 Task: Select the never option in the open repository in the parent folder.
Action: Mouse moved to (20, 489)
Screenshot: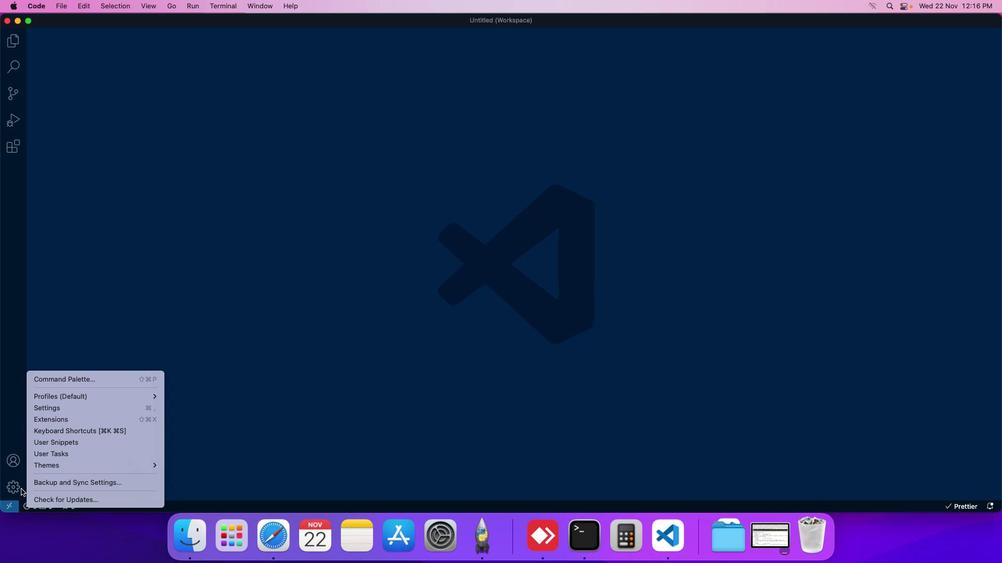
Action: Mouse pressed left at (20, 489)
Screenshot: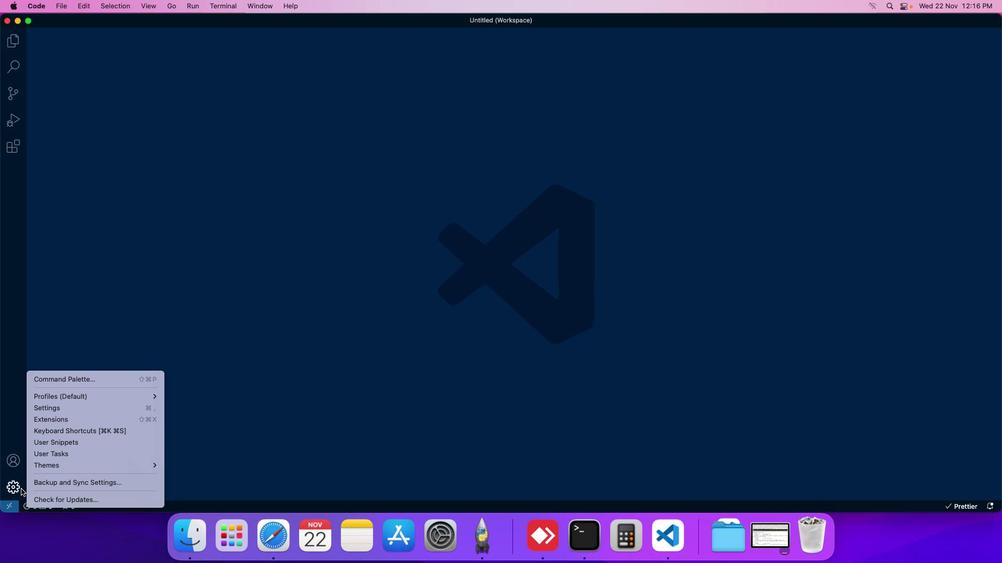 
Action: Mouse moved to (52, 407)
Screenshot: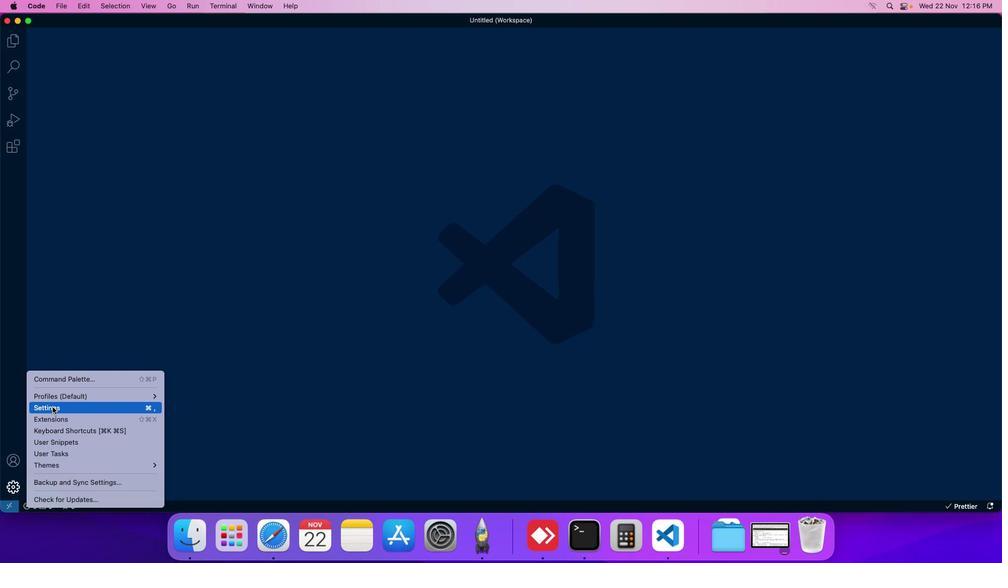
Action: Mouse pressed left at (52, 407)
Screenshot: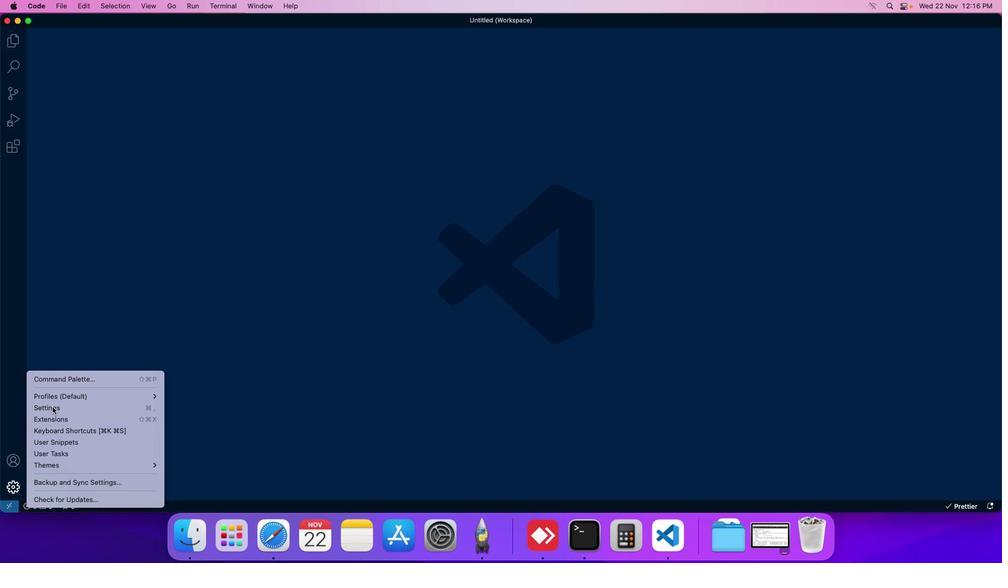 
Action: Mouse moved to (238, 87)
Screenshot: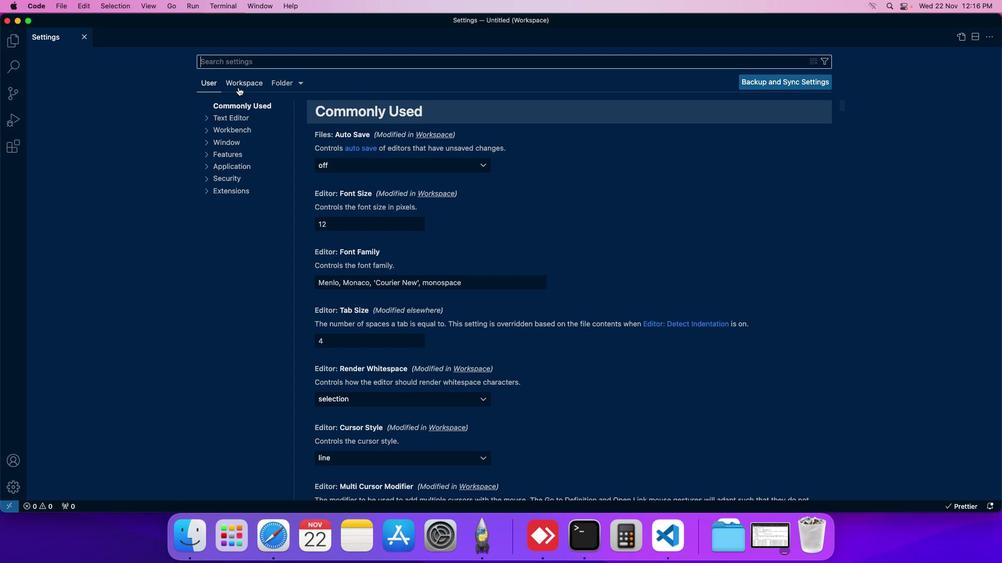 
Action: Mouse pressed left at (238, 87)
Screenshot: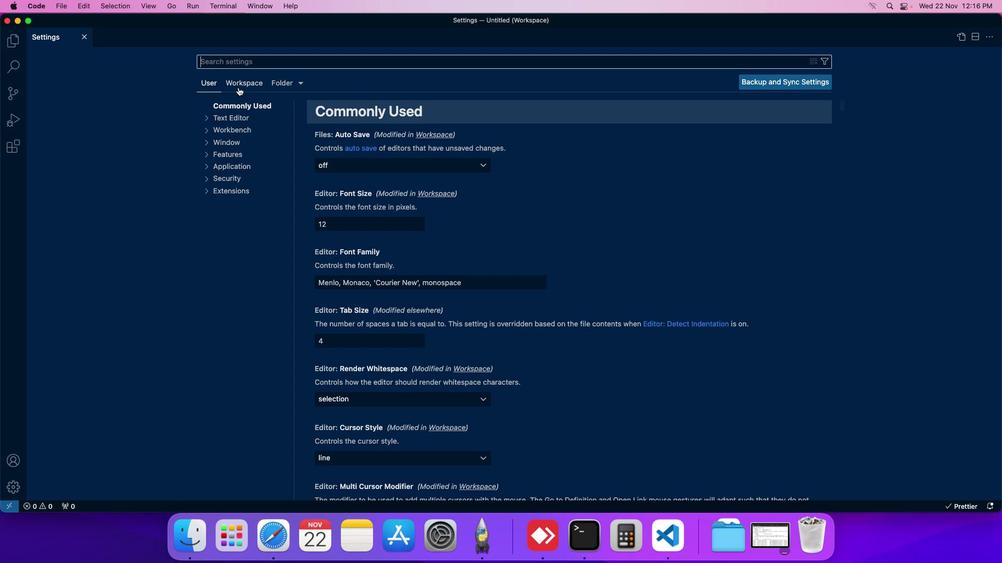 
Action: Mouse moved to (227, 174)
Screenshot: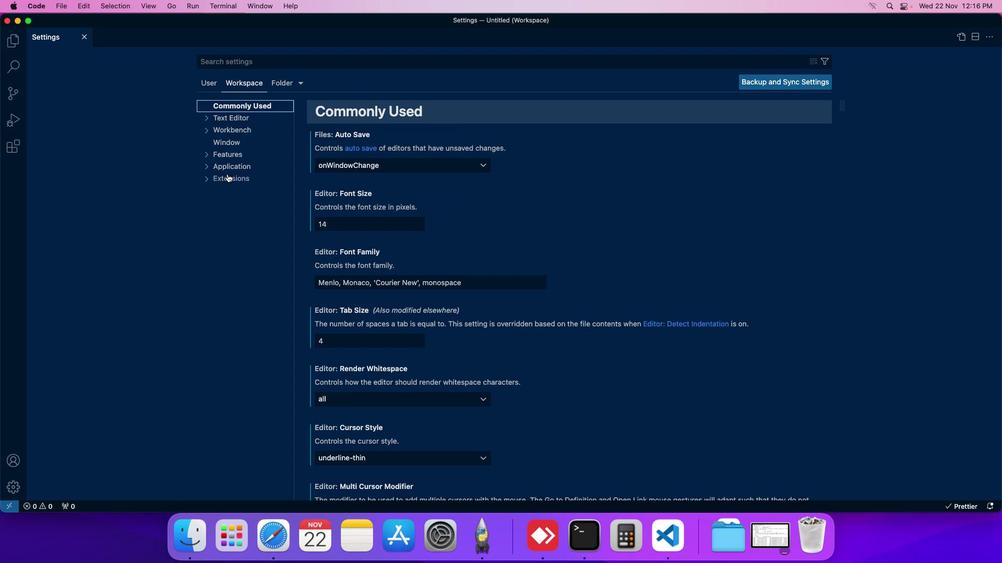 
Action: Mouse pressed left at (227, 174)
Screenshot: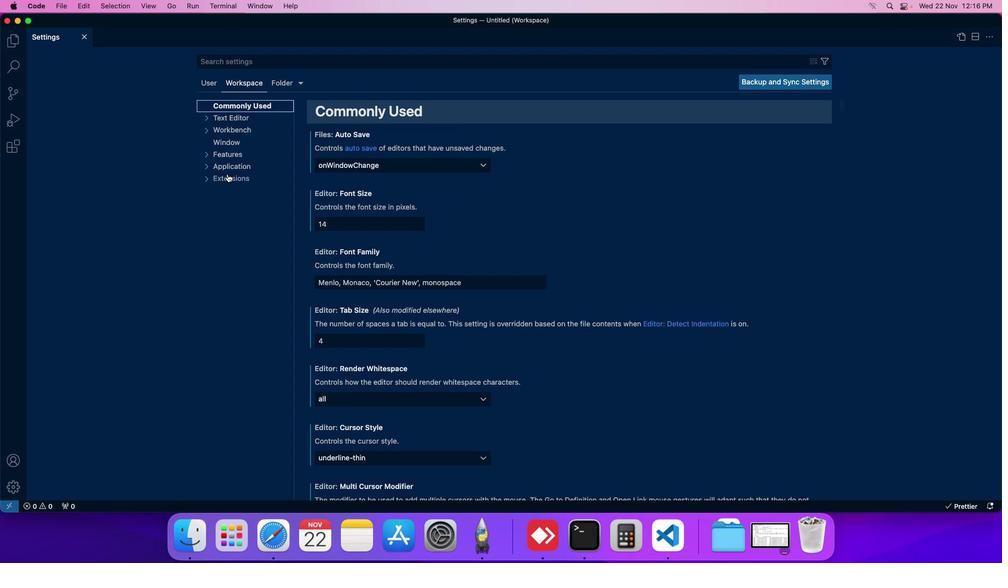 
Action: Mouse moved to (226, 227)
Screenshot: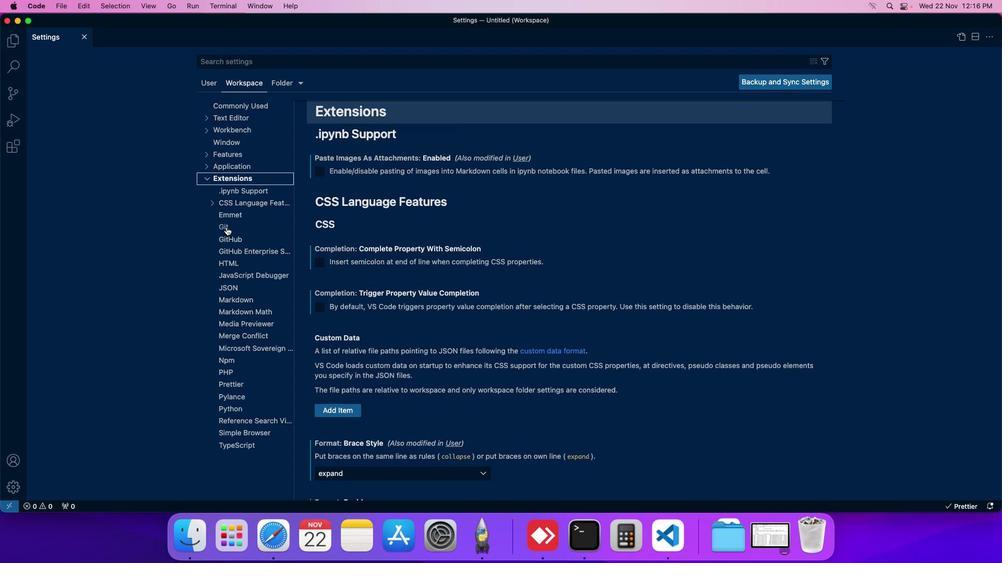 
Action: Mouse pressed left at (226, 227)
Screenshot: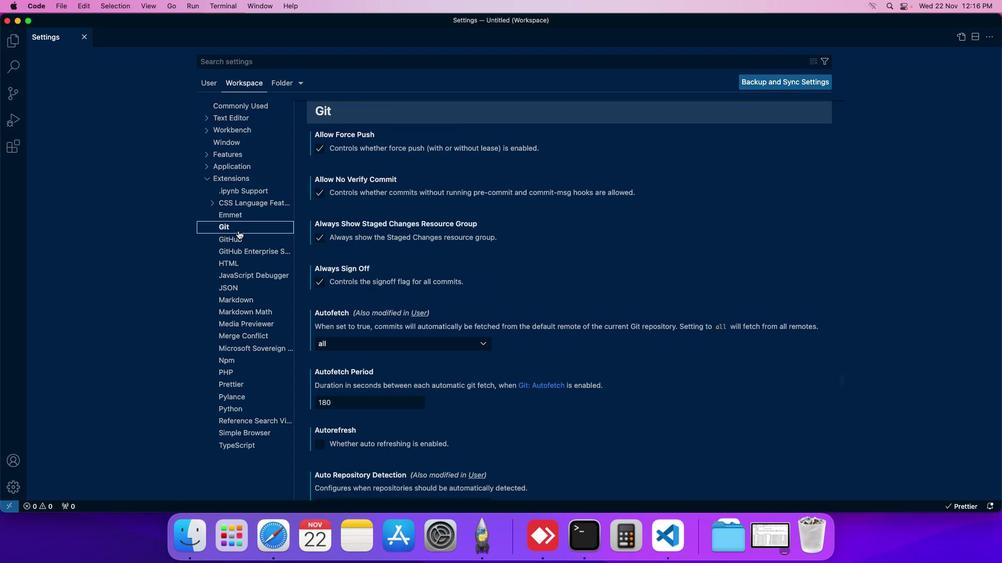 
Action: Mouse moved to (367, 285)
Screenshot: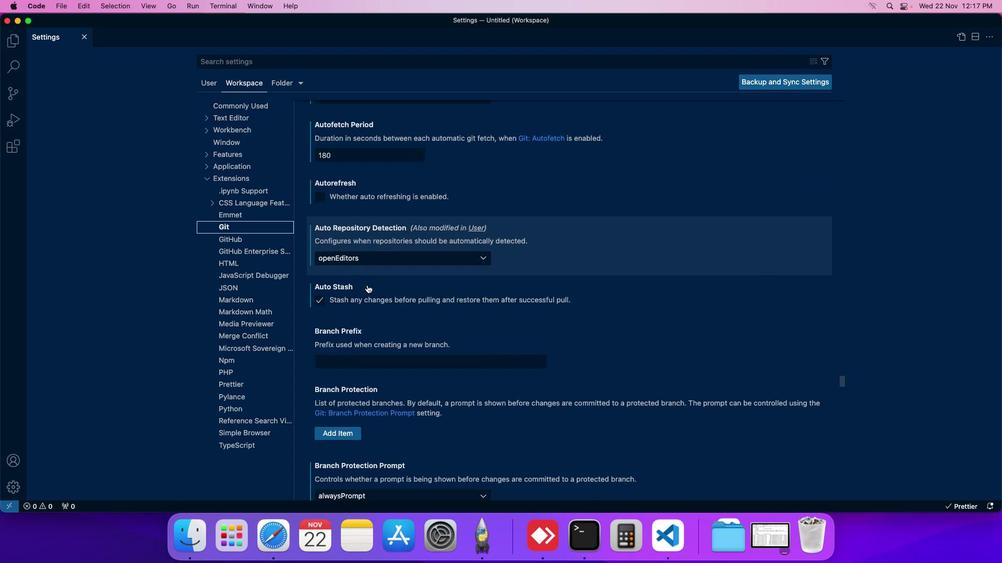 
Action: Mouse scrolled (367, 285) with delta (0, 0)
Screenshot: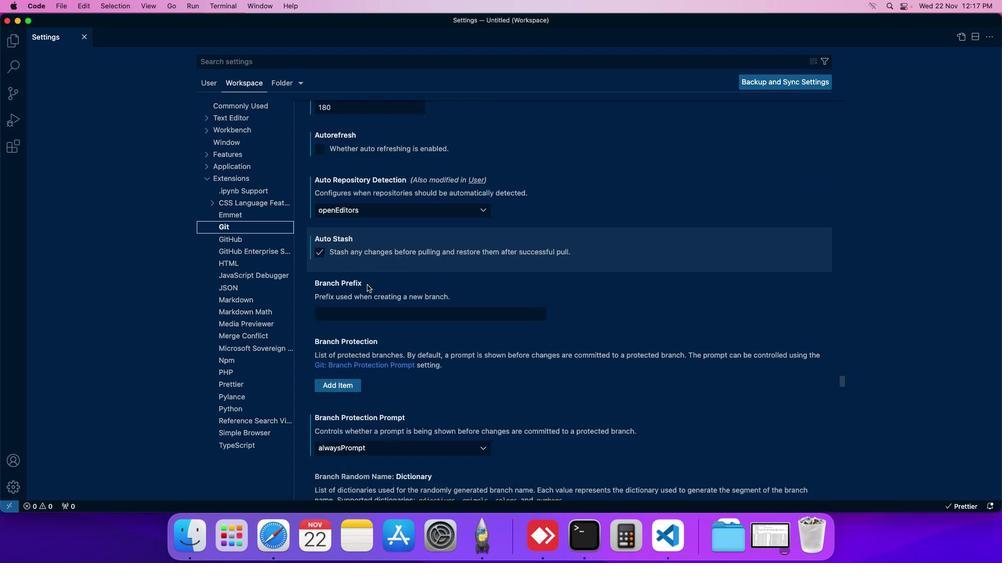 
Action: Mouse moved to (367, 285)
Screenshot: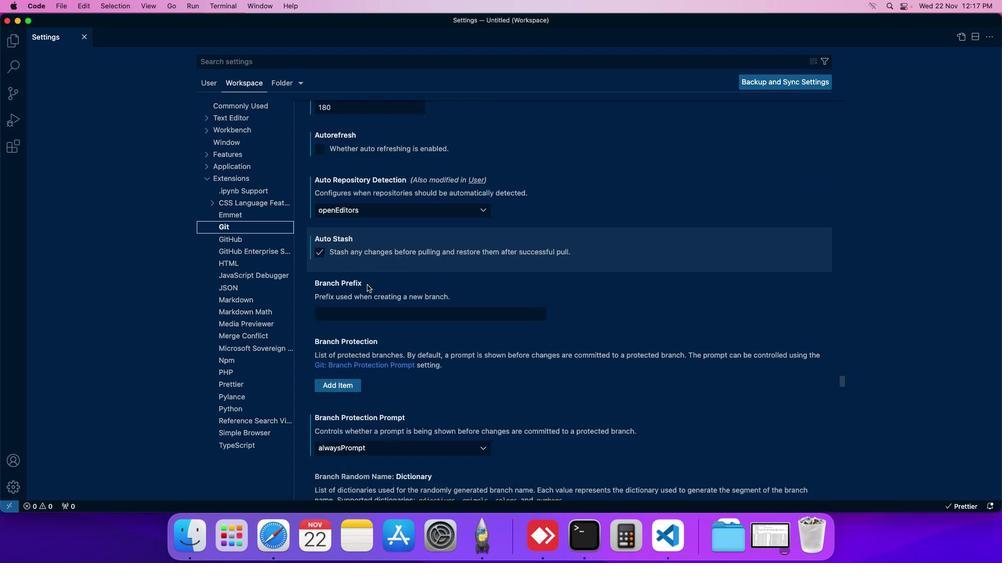
Action: Mouse scrolled (367, 285) with delta (0, 0)
Screenshot: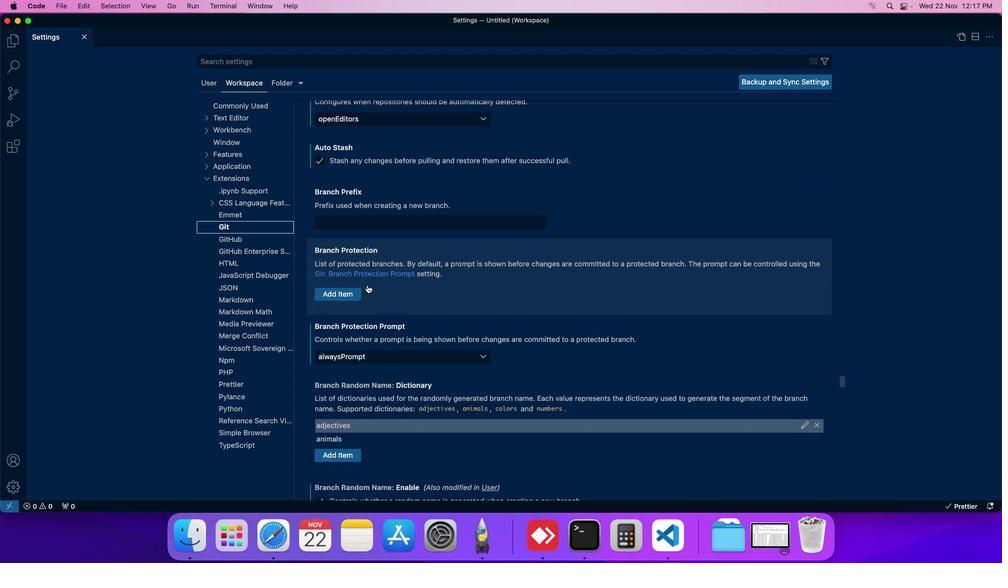 
Action: Mouse scrolled (367, 285) with delta (0, 0)
Screenshot: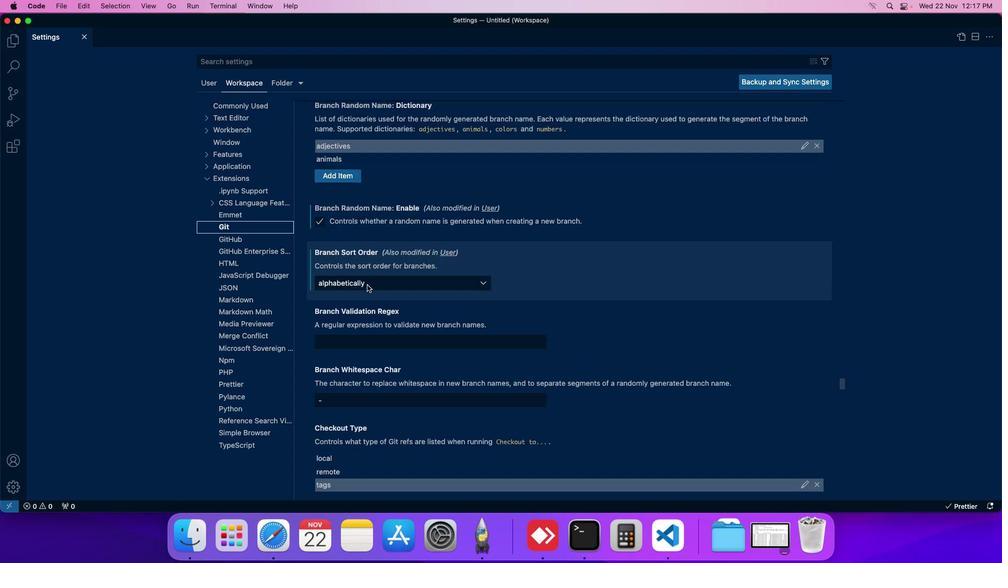 
Action: Mouse scrolled (367, 285) with delta (0, -1)
Screenshot: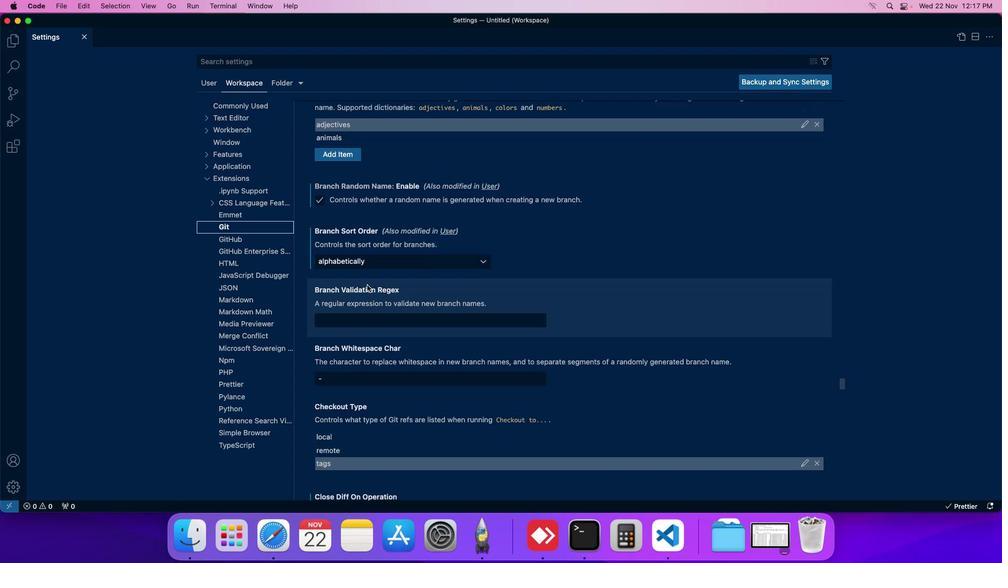 
Action: Mouse scrolled (367, 285) with delta (0, 0)
Screenshot: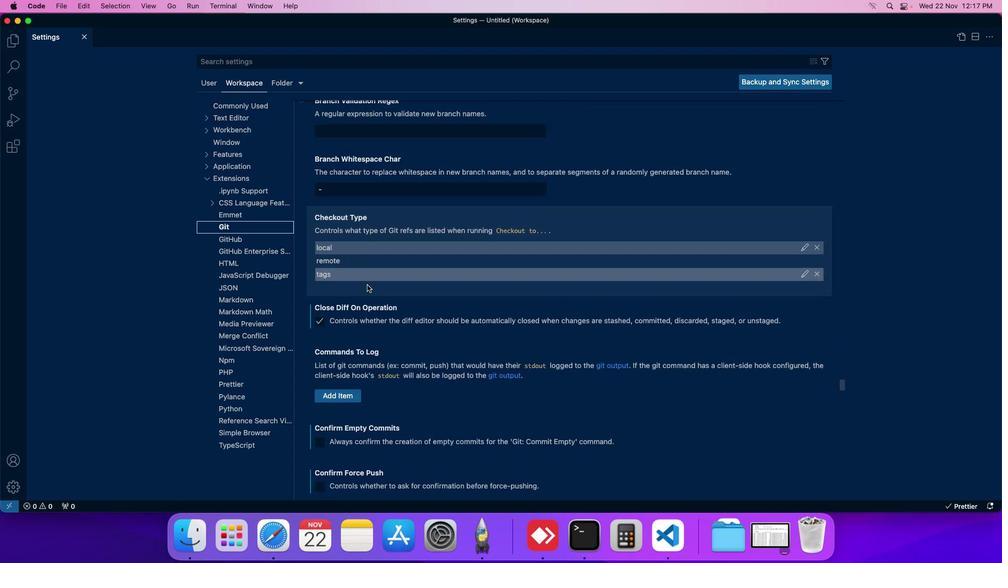
Action: Mouse scrolled (367, 285) with delta (0, 0)
Screenshot: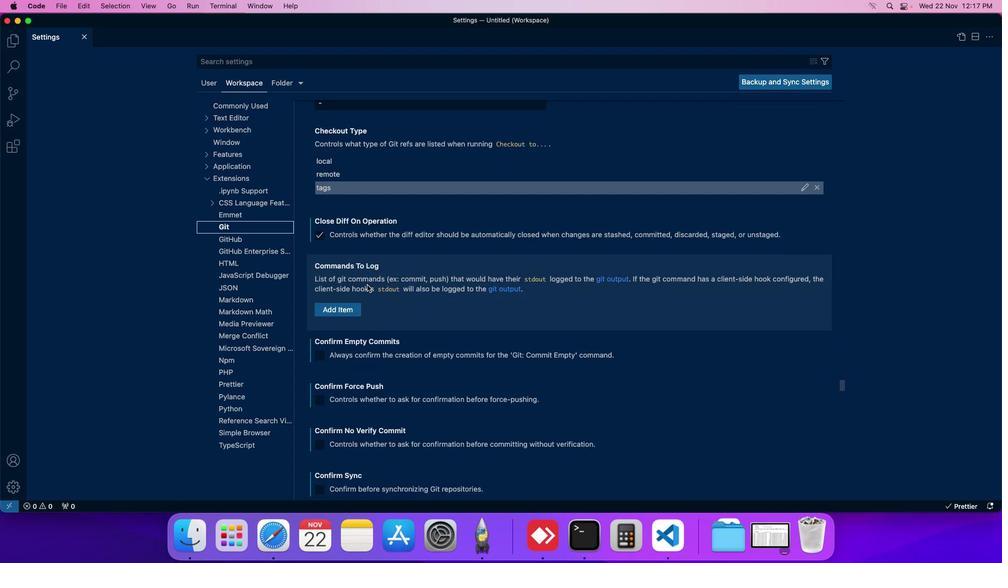 
Action: Mouse scrolled (367, 285) with delta (0, 0)
Screenshot: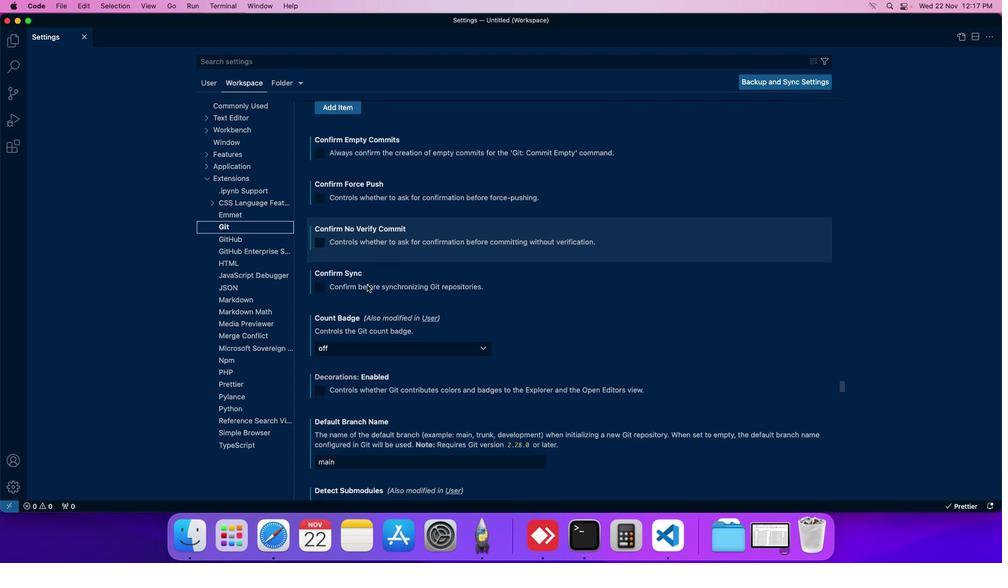 
Action: Mouse scrolled (367, 285) with delta (0, 0)
Screenshot: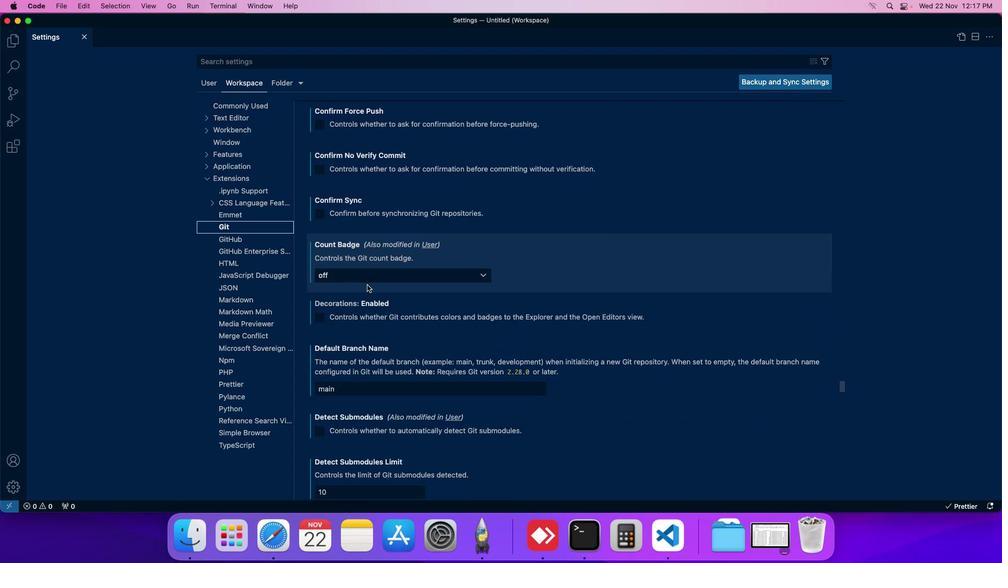 
Action: Mouse scrolled (367, 285) with delta (0, 0)
Screenshot: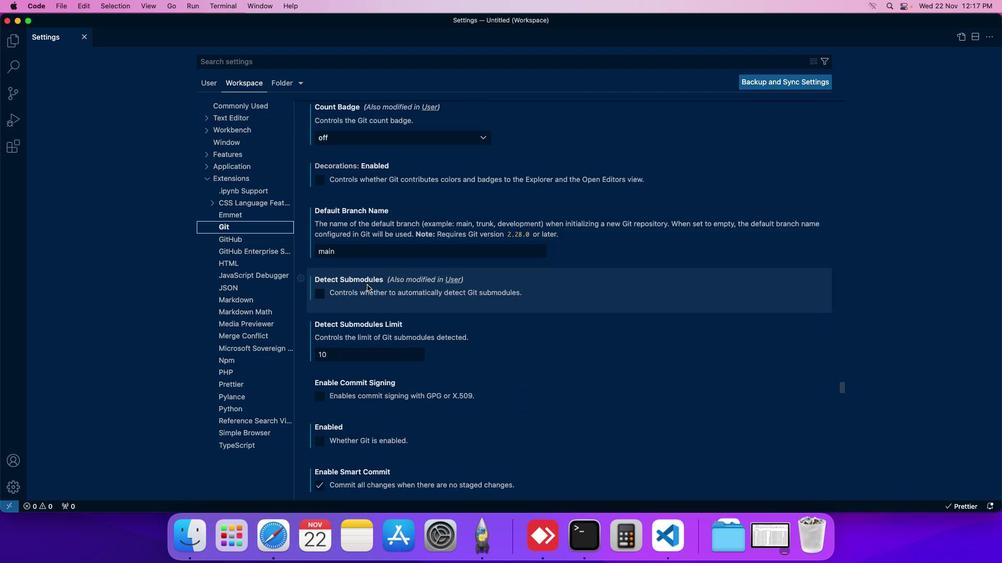 
Action: Mouse scrolled (367, 285) with delta (0, 0)
Screenshot: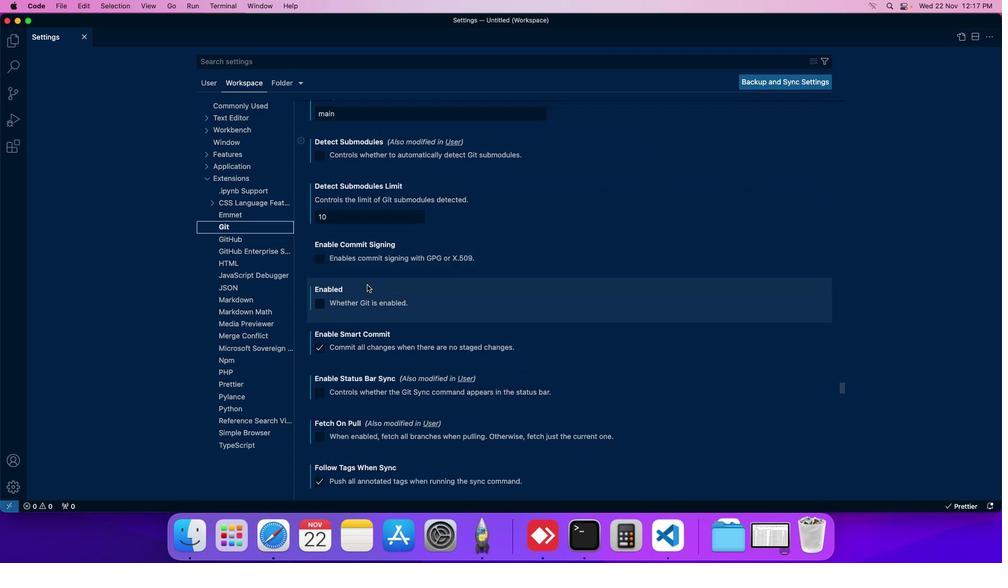 
Action: Mouse scrolled (367, 285) with delta (0, 0)
Screenshot: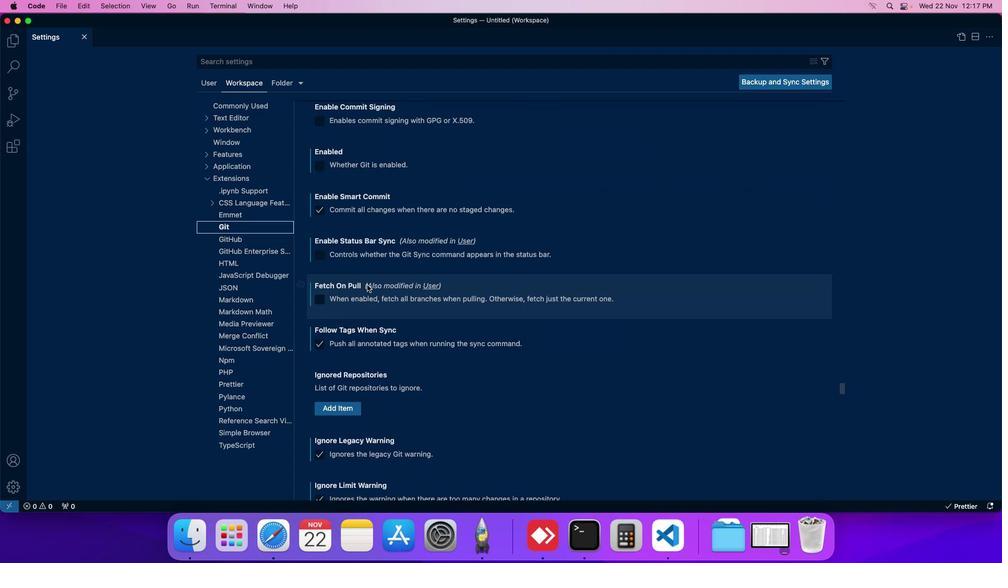 
Action: Mouse scrolled (367, 285) with delta (0, 0)
Screenshot: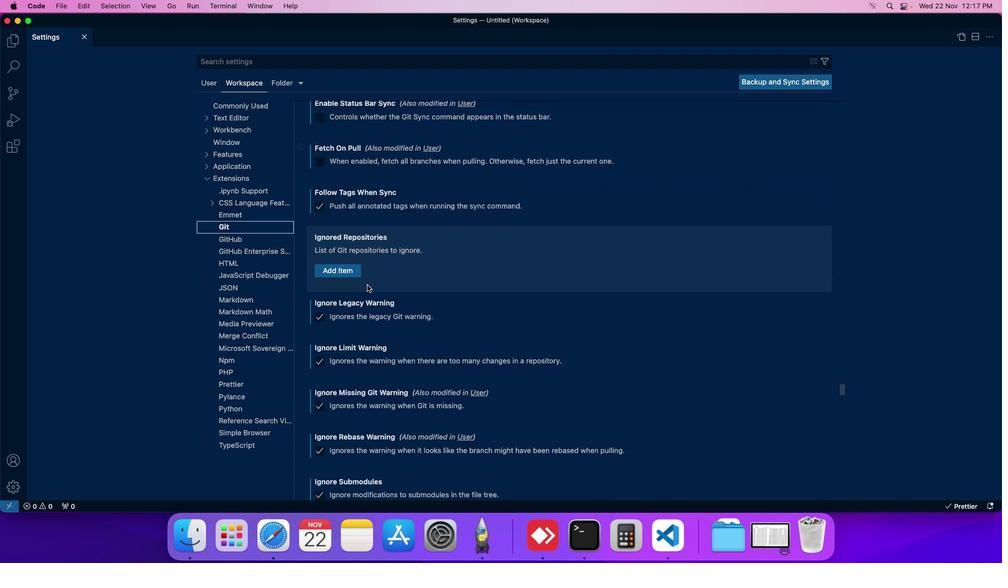 
Action: Mouse scrolled (367, 285) with delta (0, 0)
Screenshot: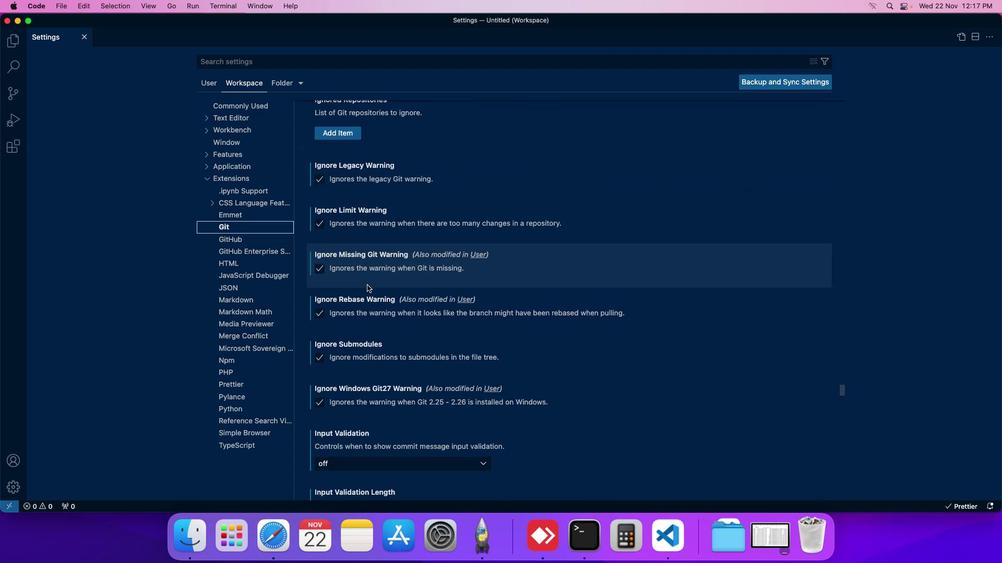 
Action: Mouse scrolled (367, 285) with delta (0, 0)
Screenshot: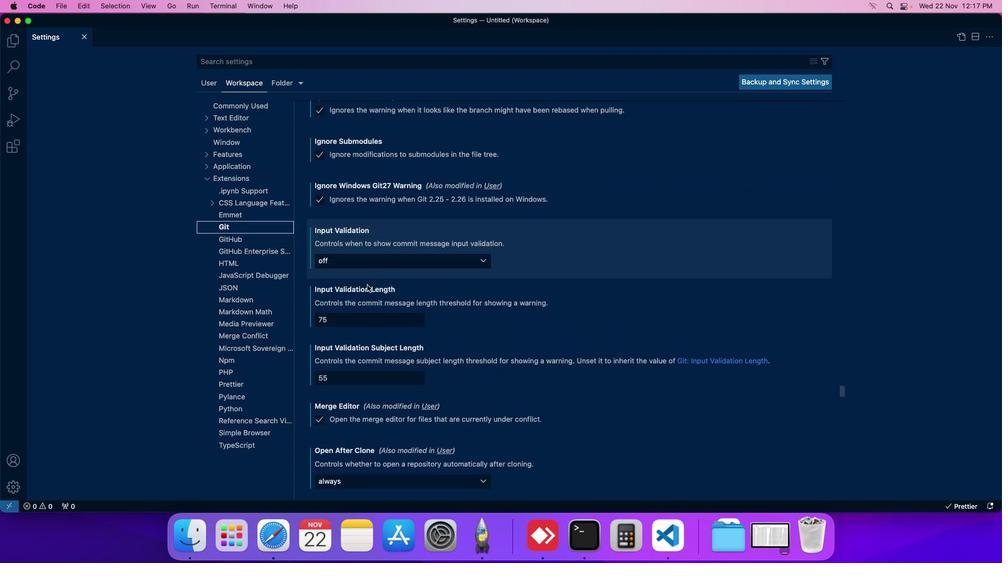 
Action: Mouse scrolled (367, 285) with delta (0, 0)
Screenshot: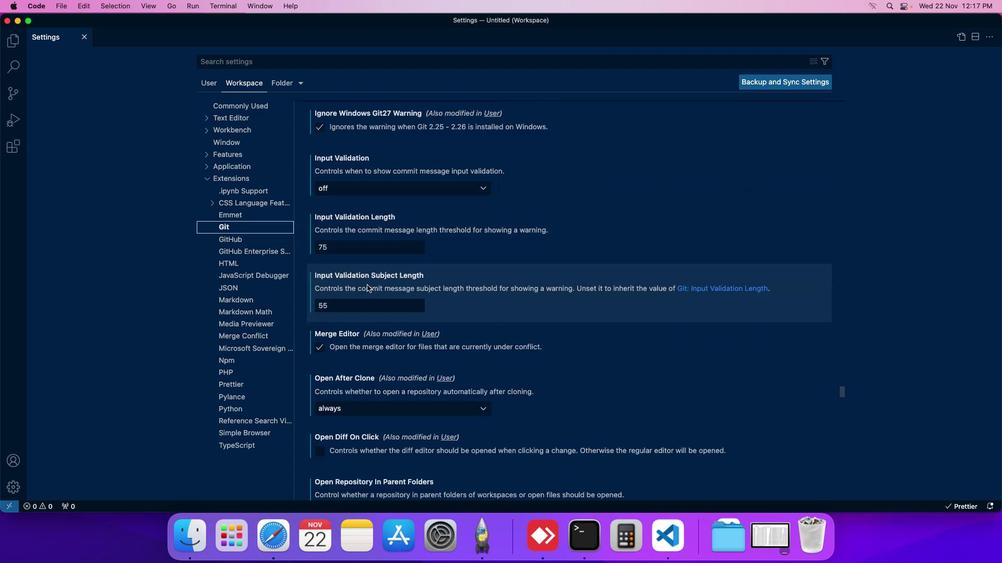 
Action: Mouse scrolled (367, 285) with delta (0, 0)
Screenshot: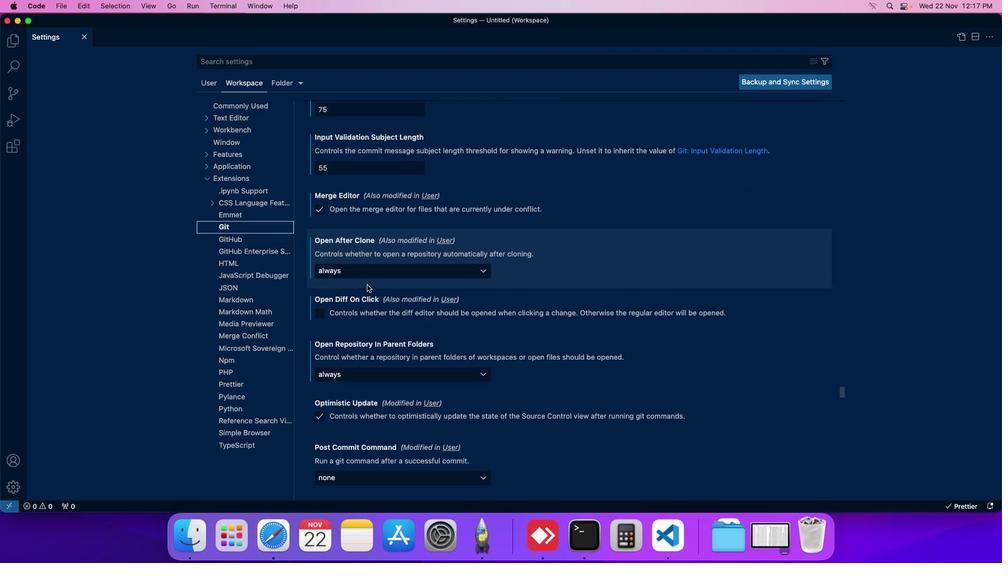 
Action: Mouse scrolled (367, 285) with delta (0, 0)
Screenshot: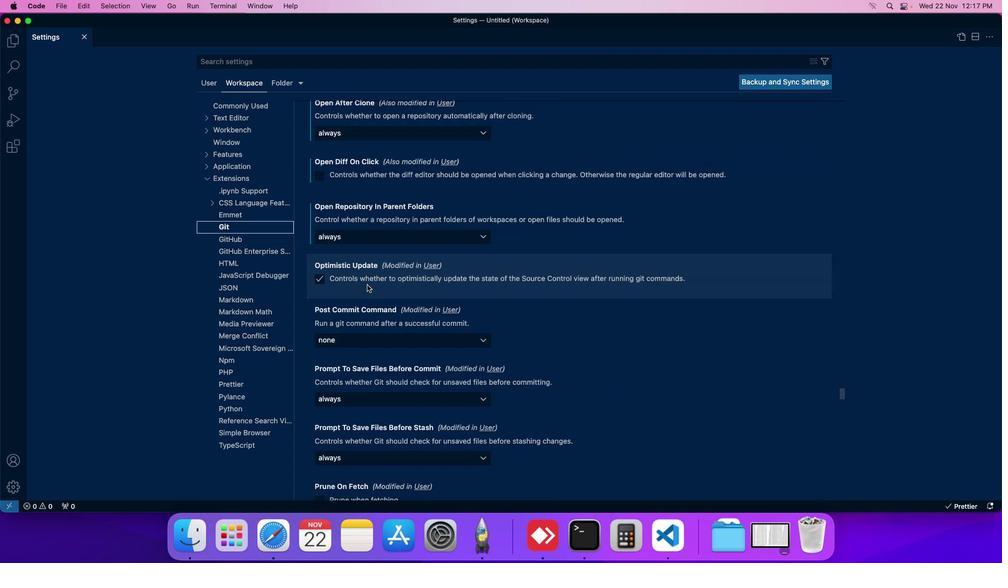 
Action: Mouse moved to (365, 234)
Screenshot: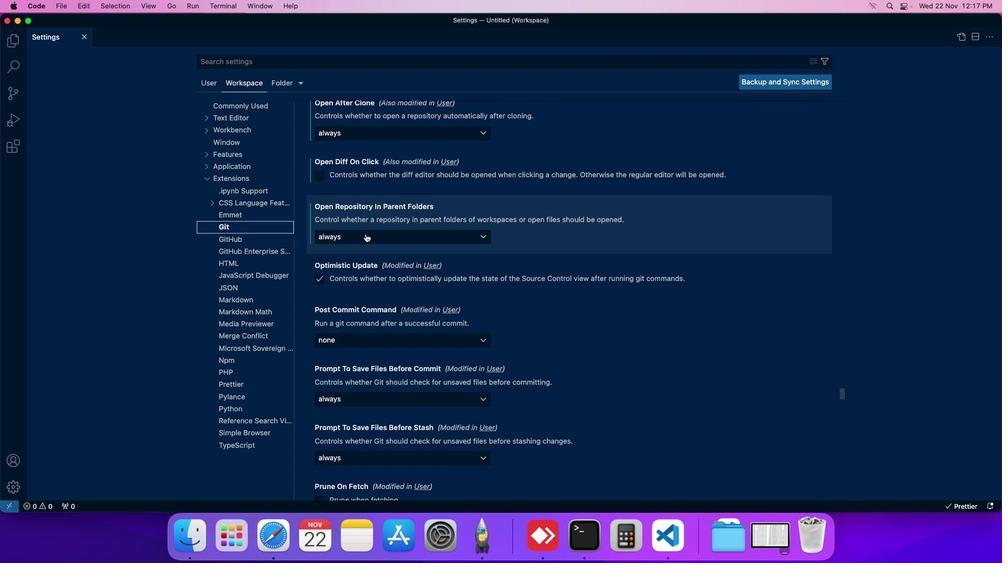 
Action: Mouse pressed left at (365, 234)
Screenshot: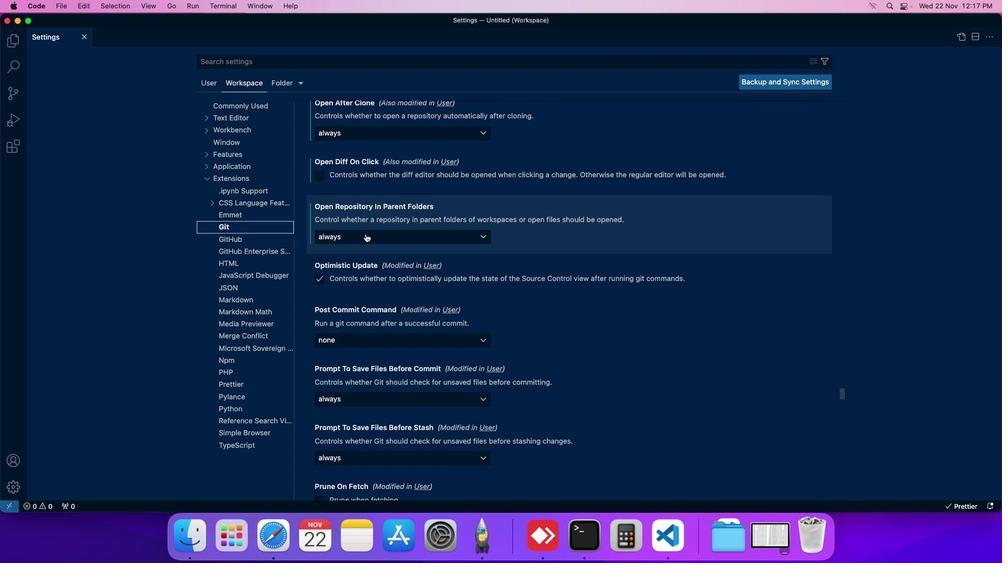 
Action: Mouse moved to (352, 261)
Screenshot: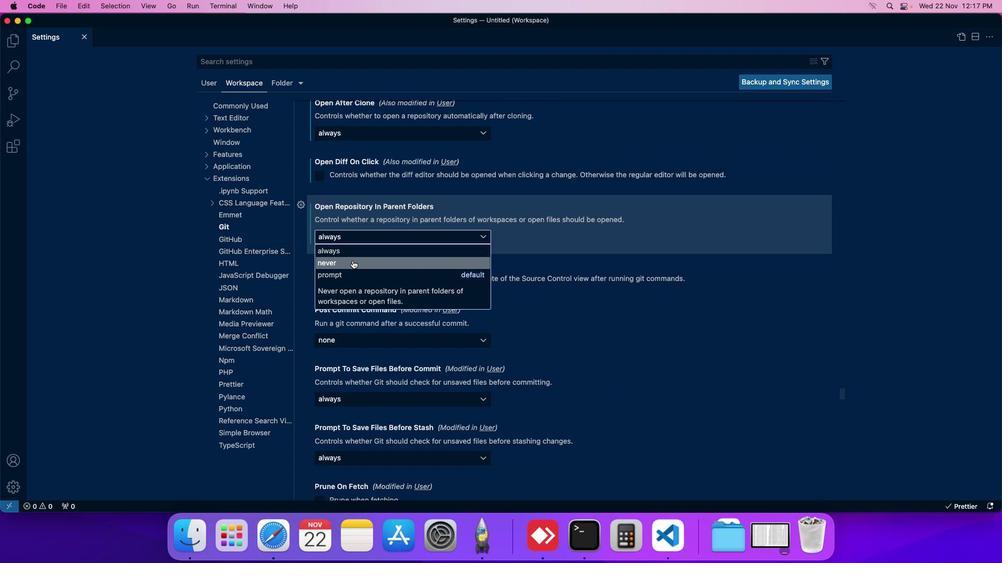 
Action: Mouse pressed left at (352, 261)
Screenshot: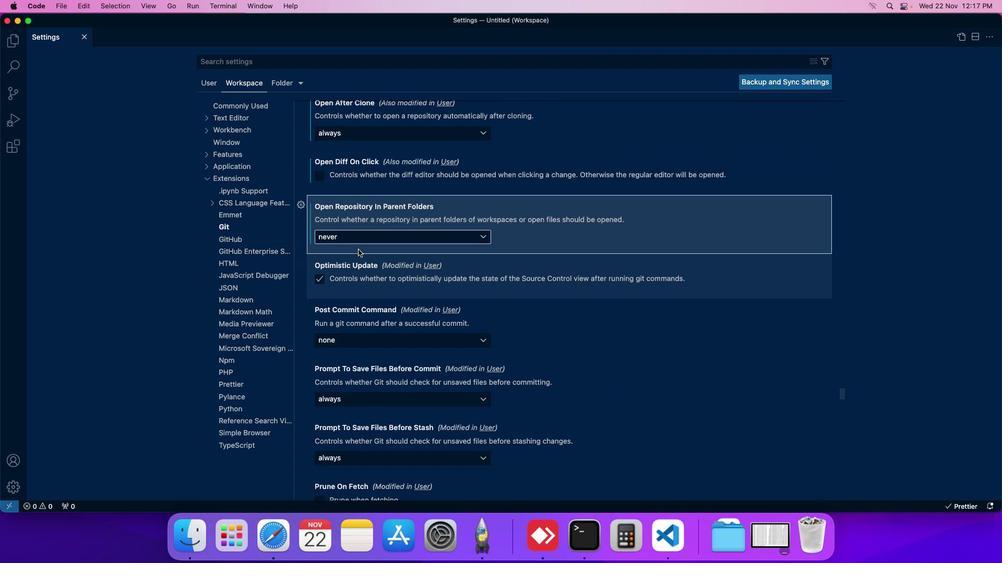 
Action: Mouse moved to (361, 242)
Screenshot: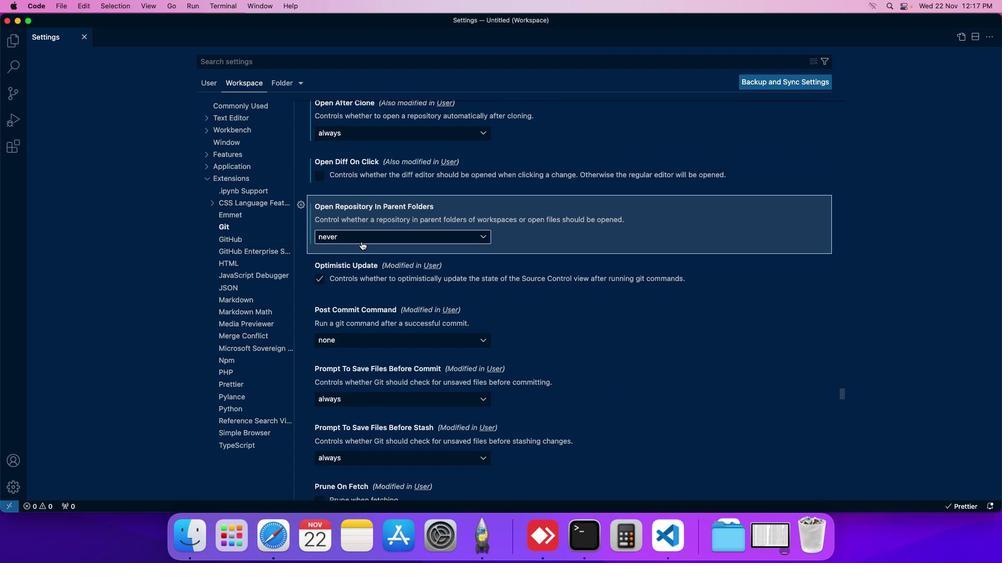 
